Task: Add Organic Valley Feta Cheese to the cart.
Action: Mouse moved to (863, 273)
Screenshot: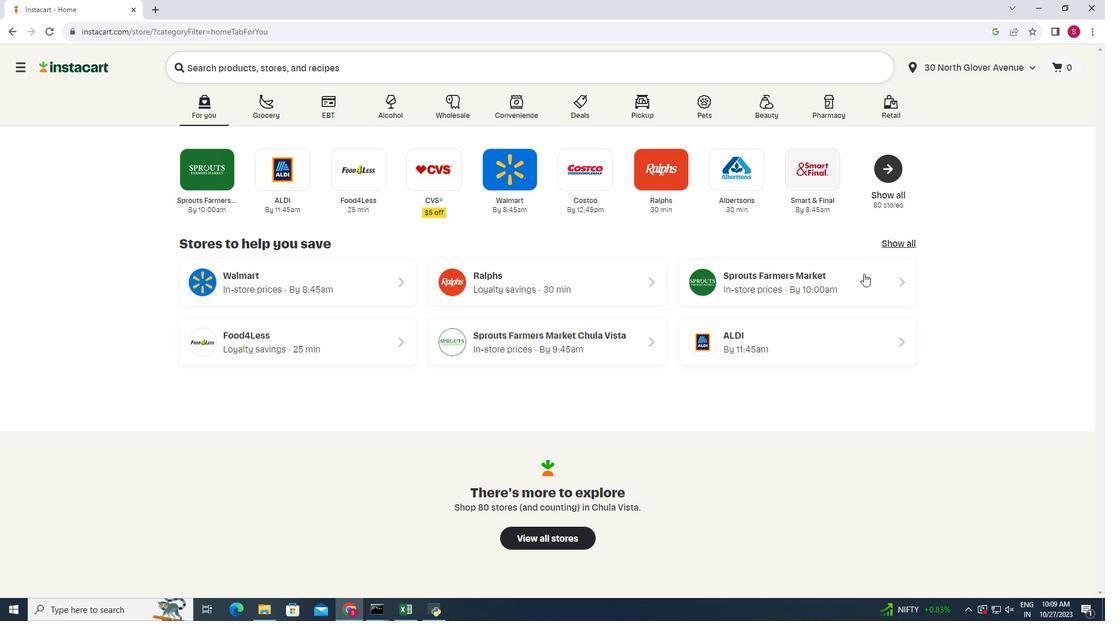 
Action: Mouse pressed left at (863, 273)
Screenshot: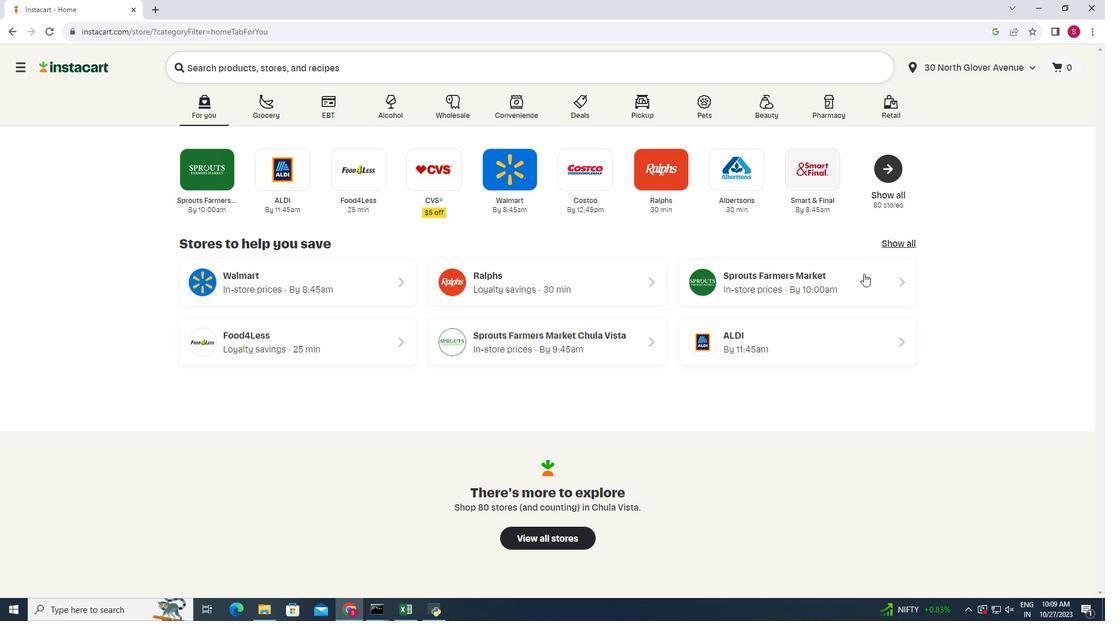 
Action: Mouse moved to (56, 543)
Screenshot: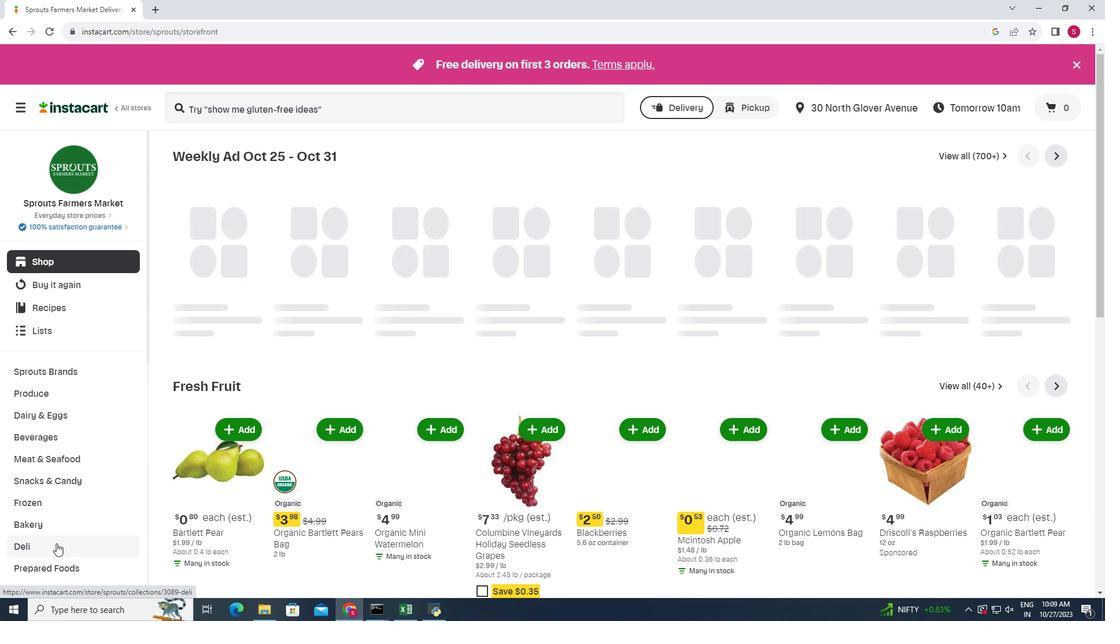 
Action: Mouse pressed left at (56, 543)
Screenshot: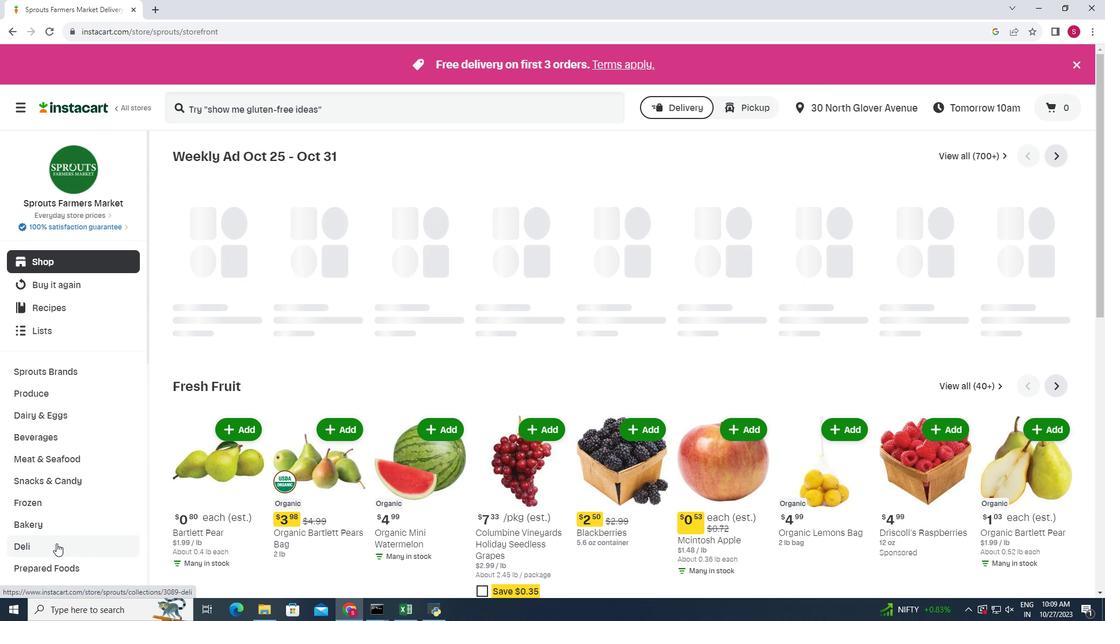
Action: Mouse moved to (302, 187)
Screenshot: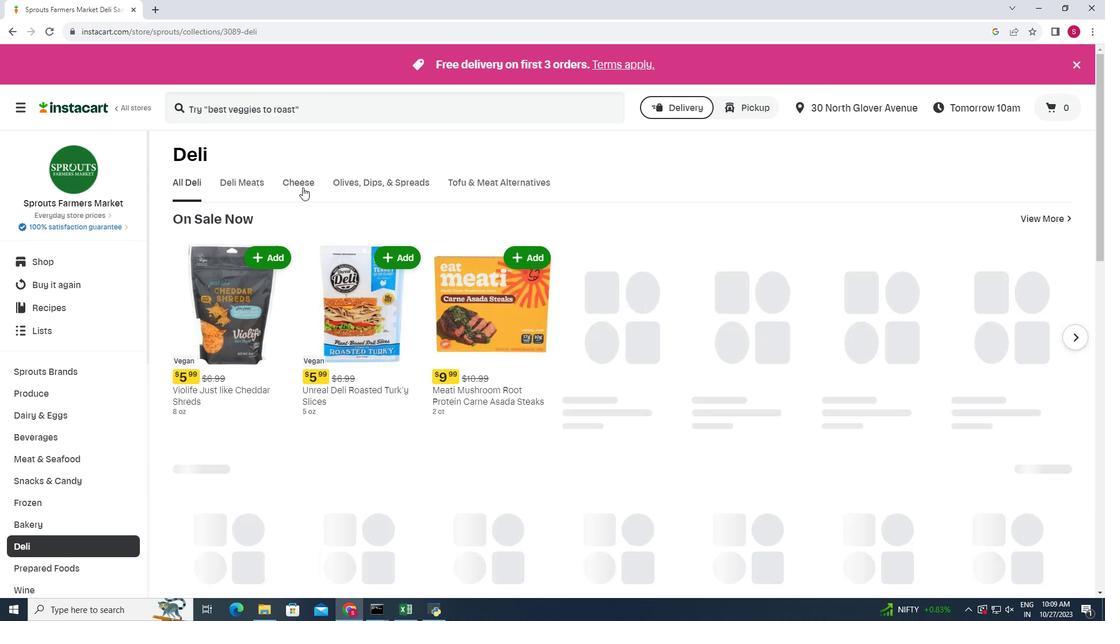 
Action: Mouse pressed left at (302, 187)
Screenshot: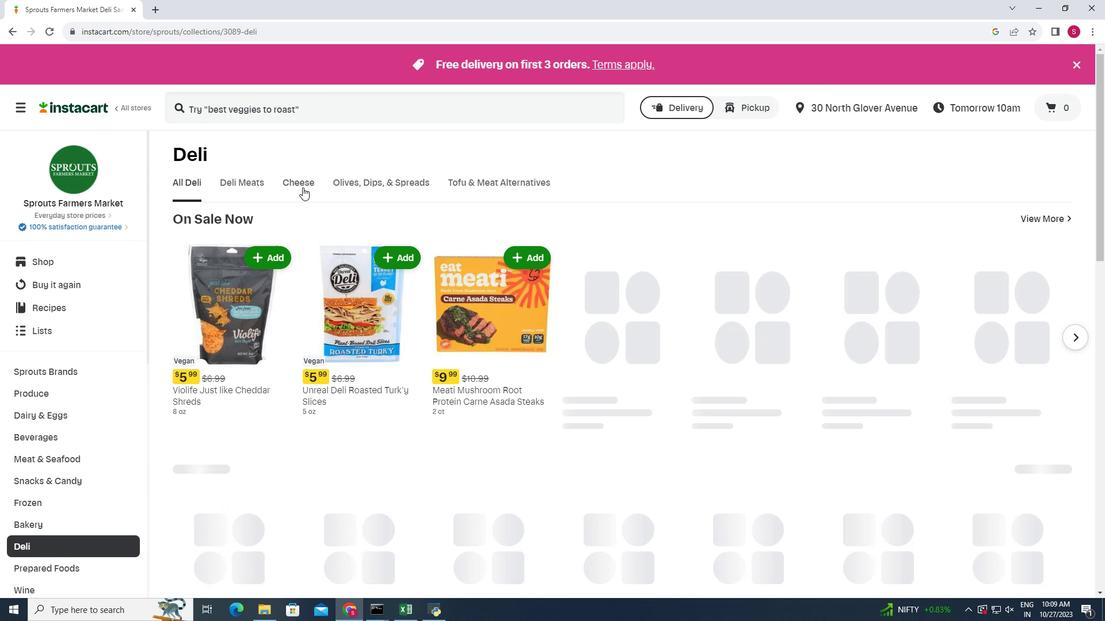 
Action: Mouse moved to (793, 232)
Screenshot: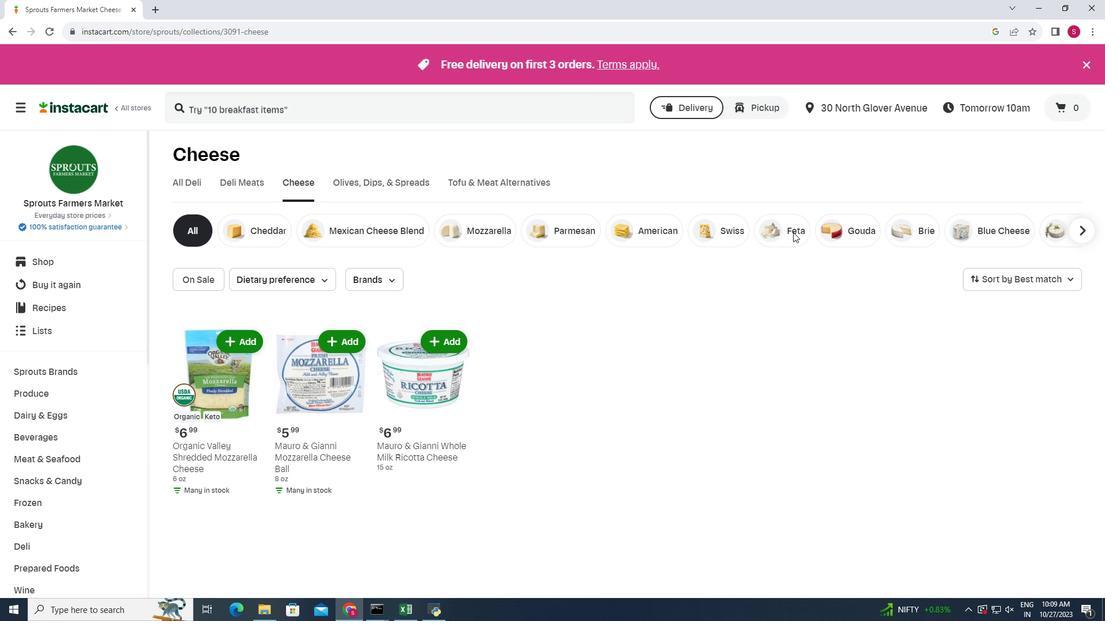 
Action: Mouse pressed left at (793, 232)
Screenshot: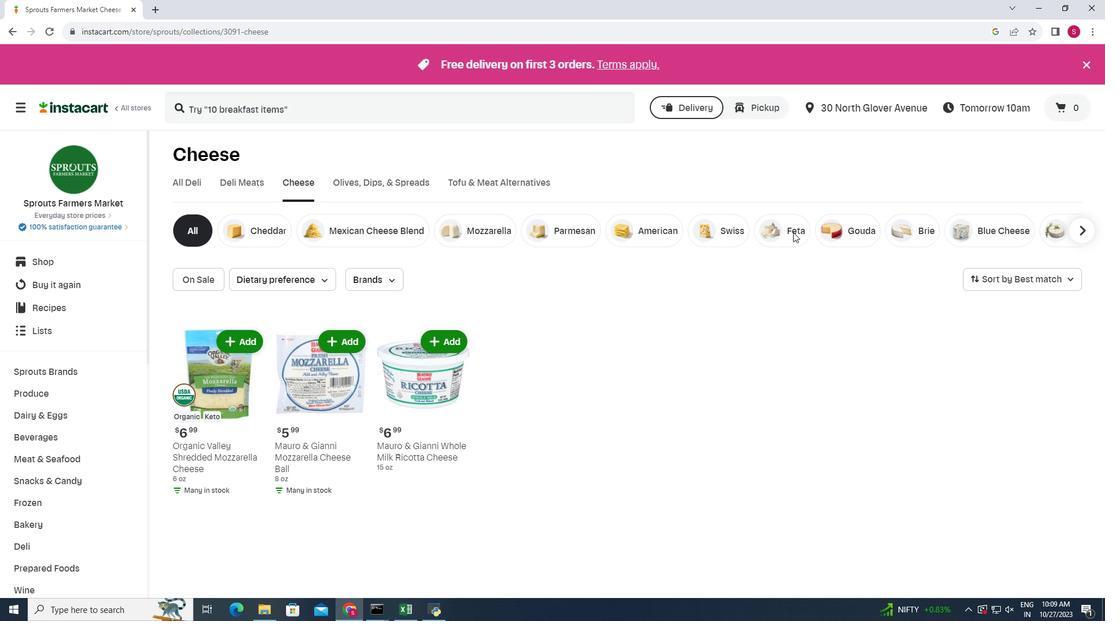 
Action: Mouse moved to (791, 237)
Screenshot: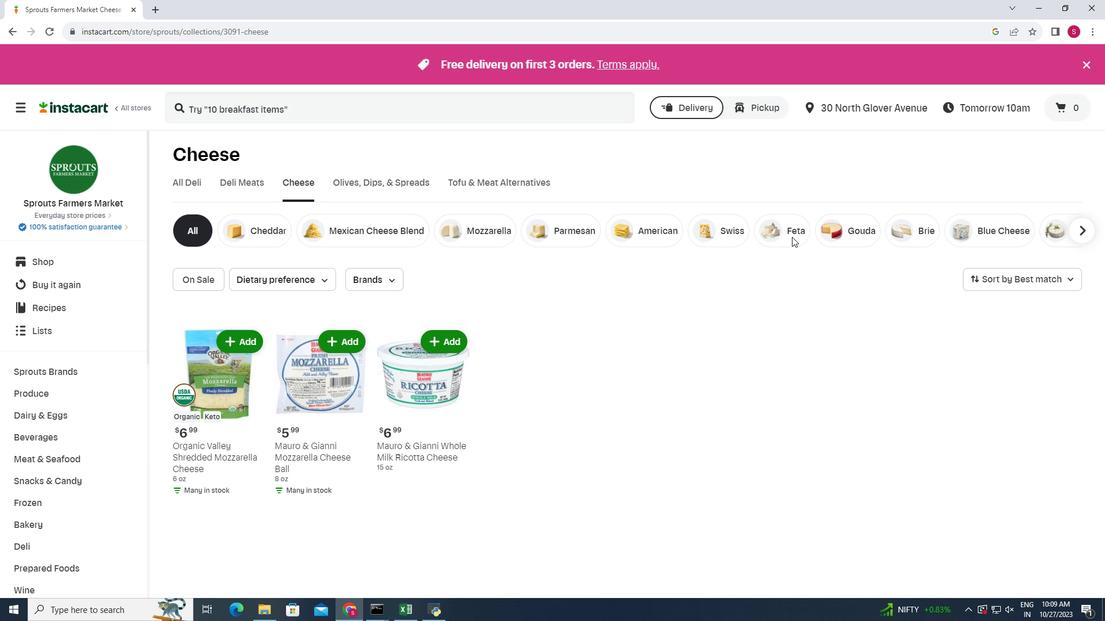 
Action: Mouse pressed left at (791, 237)
Screenshot: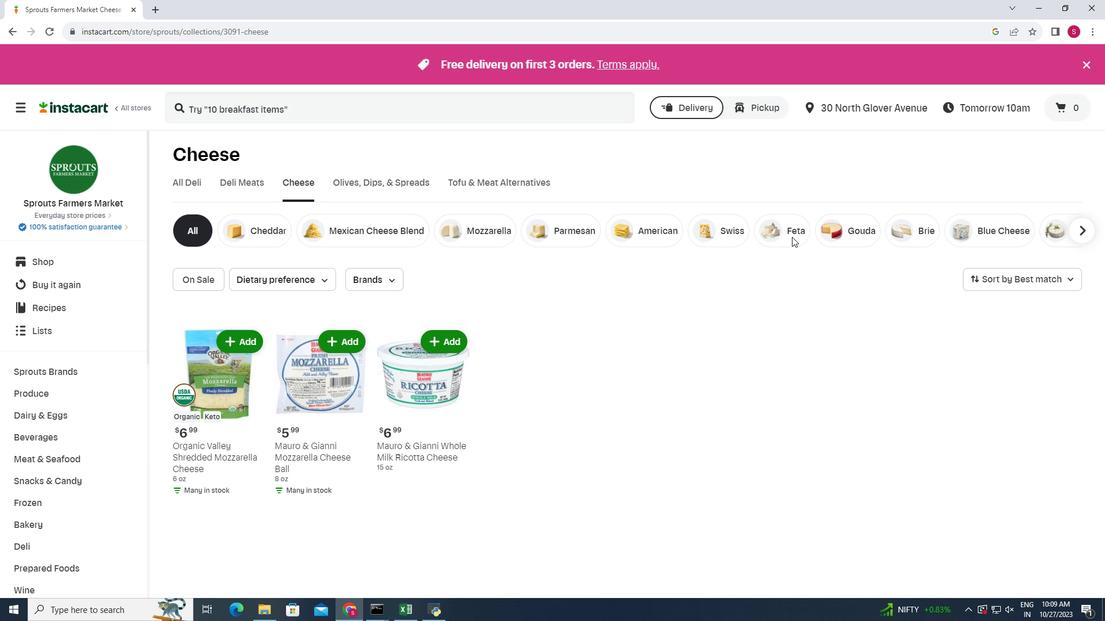 
Action: Mouse moved to (786, 239)
Screenshot: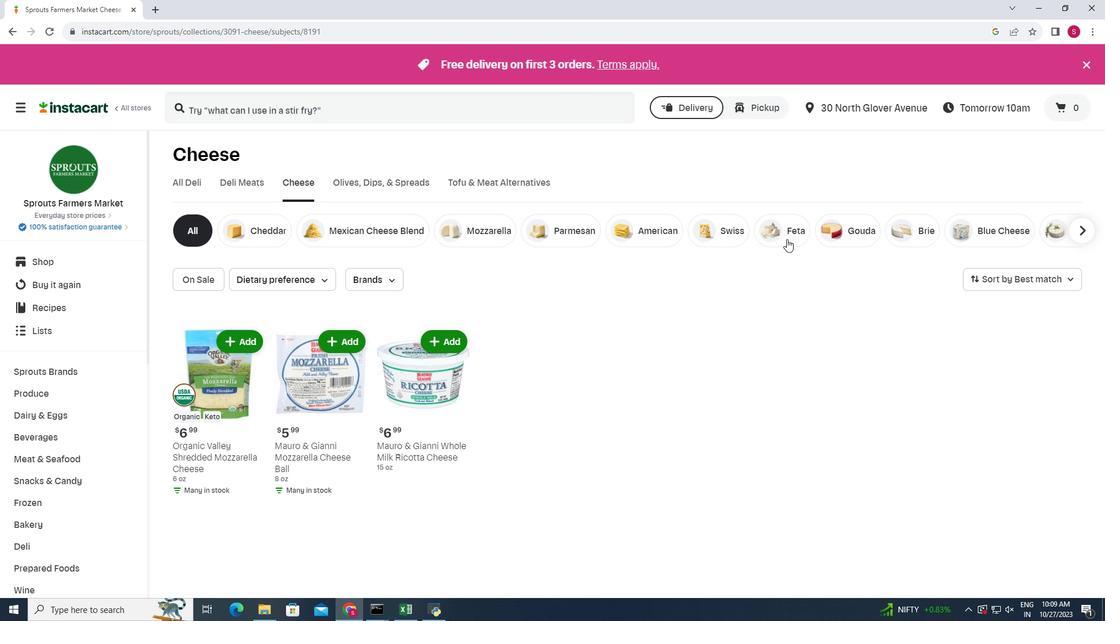 
Action: Mouse pressed left at (786, 239)
Screenshot: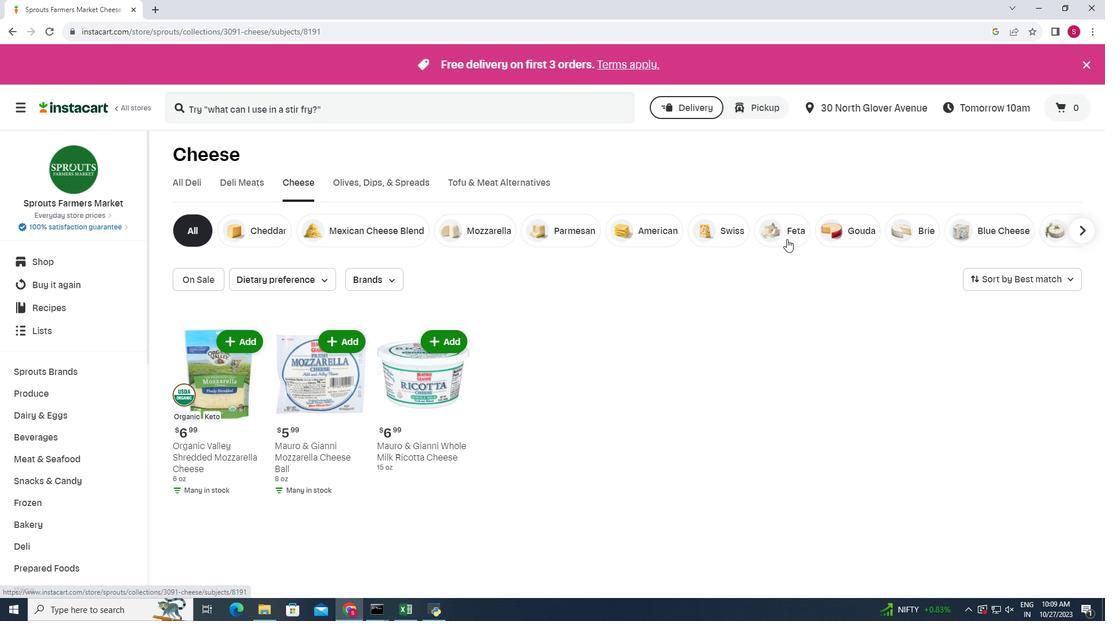
Action: Mouse moved to (1084, 404)
Screenshot: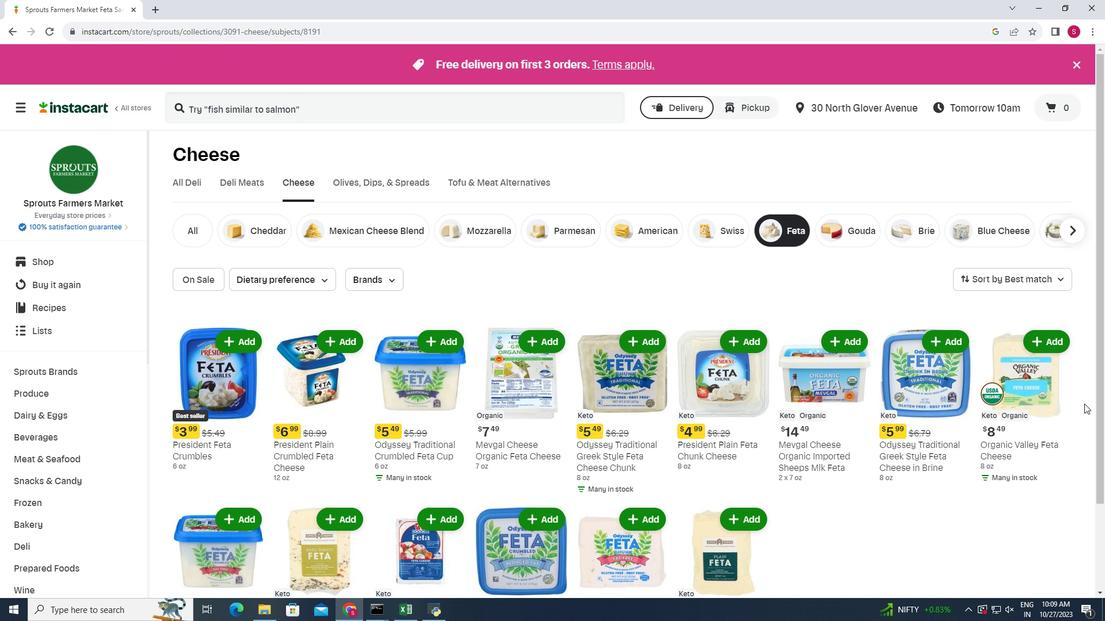 
Action: Mouse scrolled (1084, 403) with delta (0, 0)
Screenshot: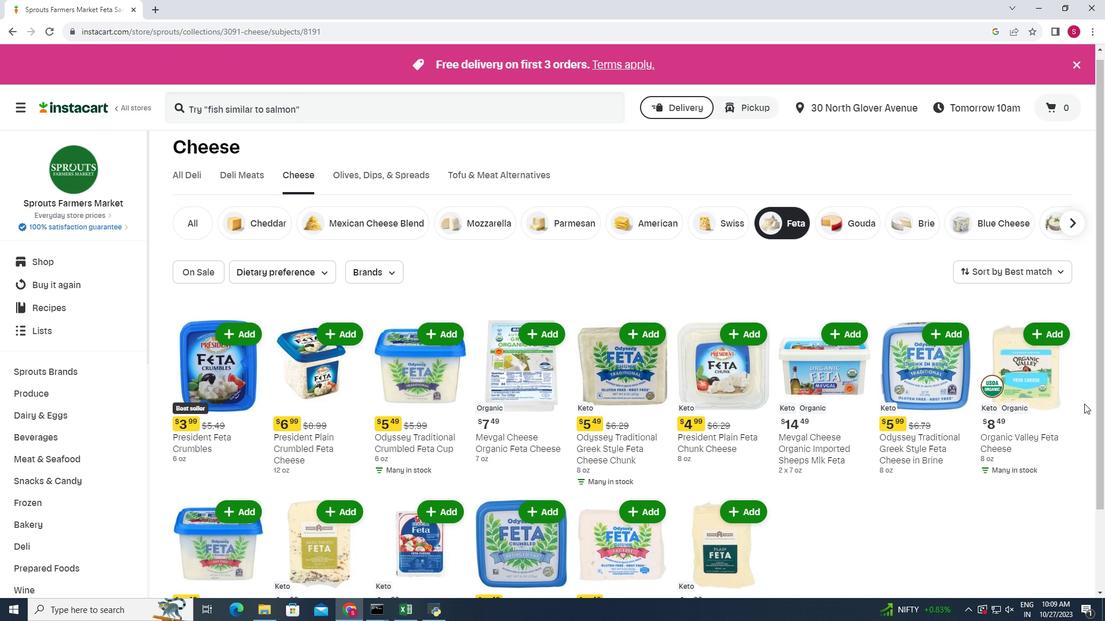 
Action: Mouse moved to (1063, 286)
Screenshot: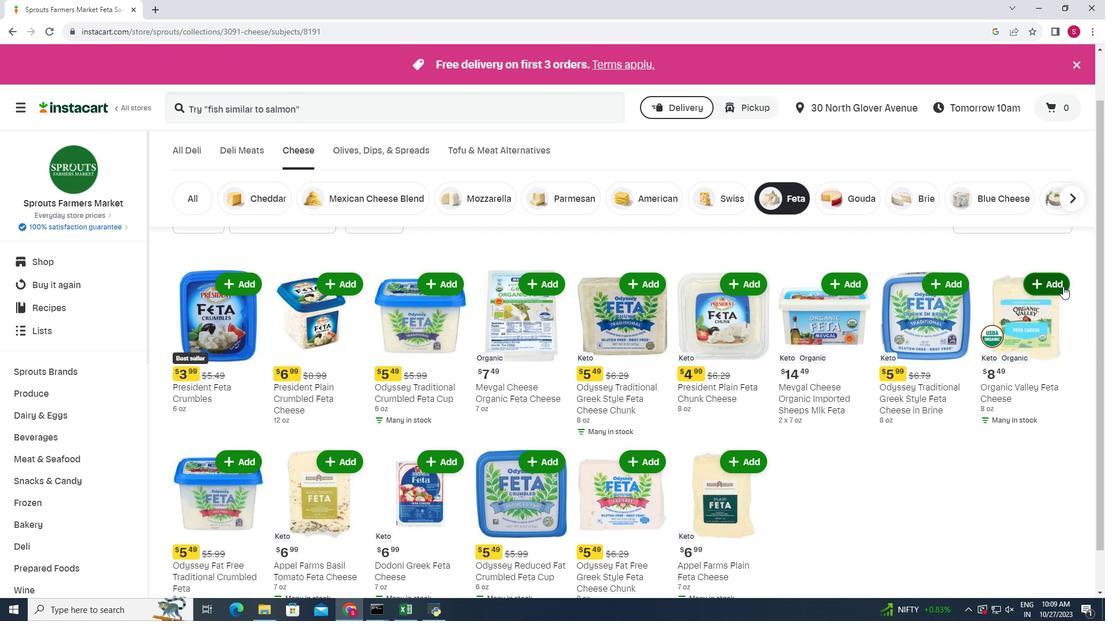 
Action: Mouse pressed left at (1063, 286)
Screenshot: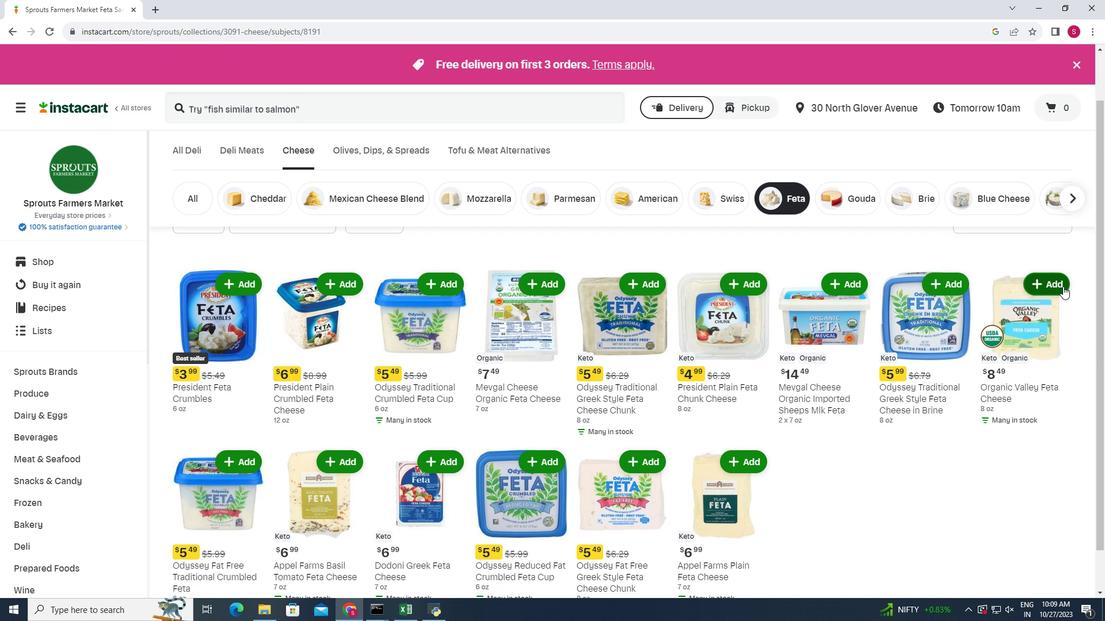 
Action: Mouse moved to (1082, 272)
Screenshot: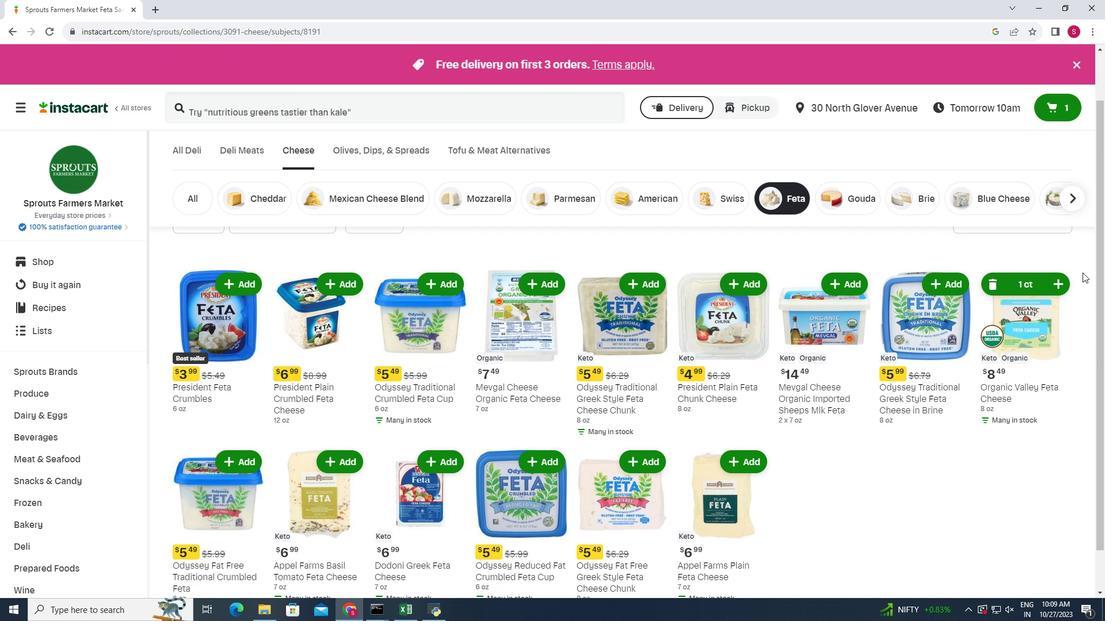 
